 Task: Add Seventh Generation Purely Clean Hand Wash to the cart.
Action: Mouse moved to (1008, 338)
Screenshot: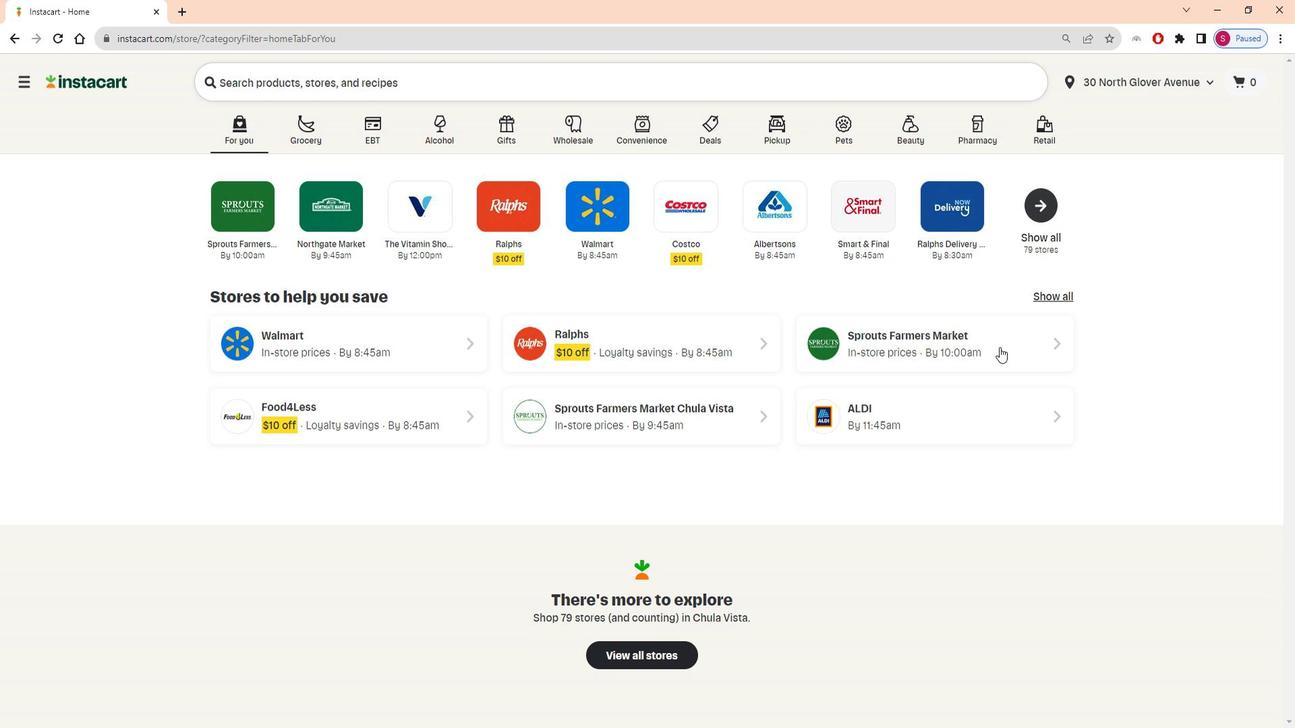 
Action: Mouse pressed left at (1008, 338)
Screenshot: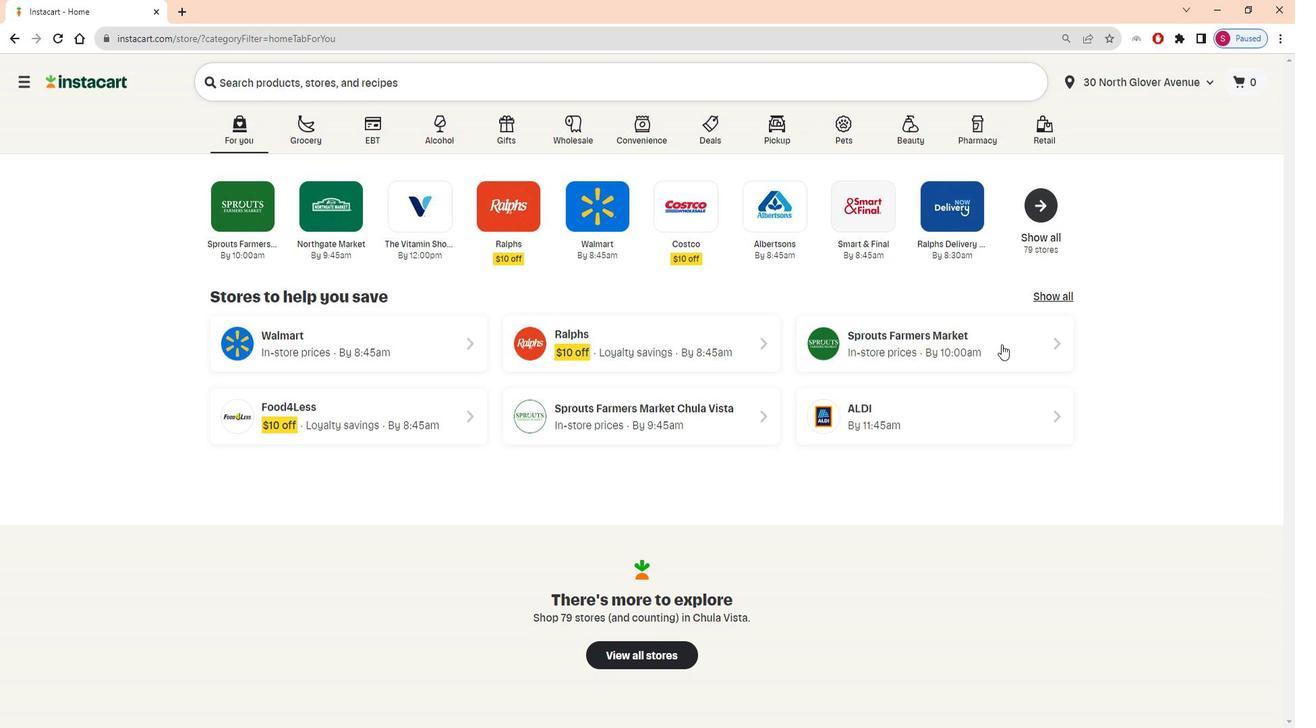 
Action: Mouse moved to (57, 595)
Screenshot: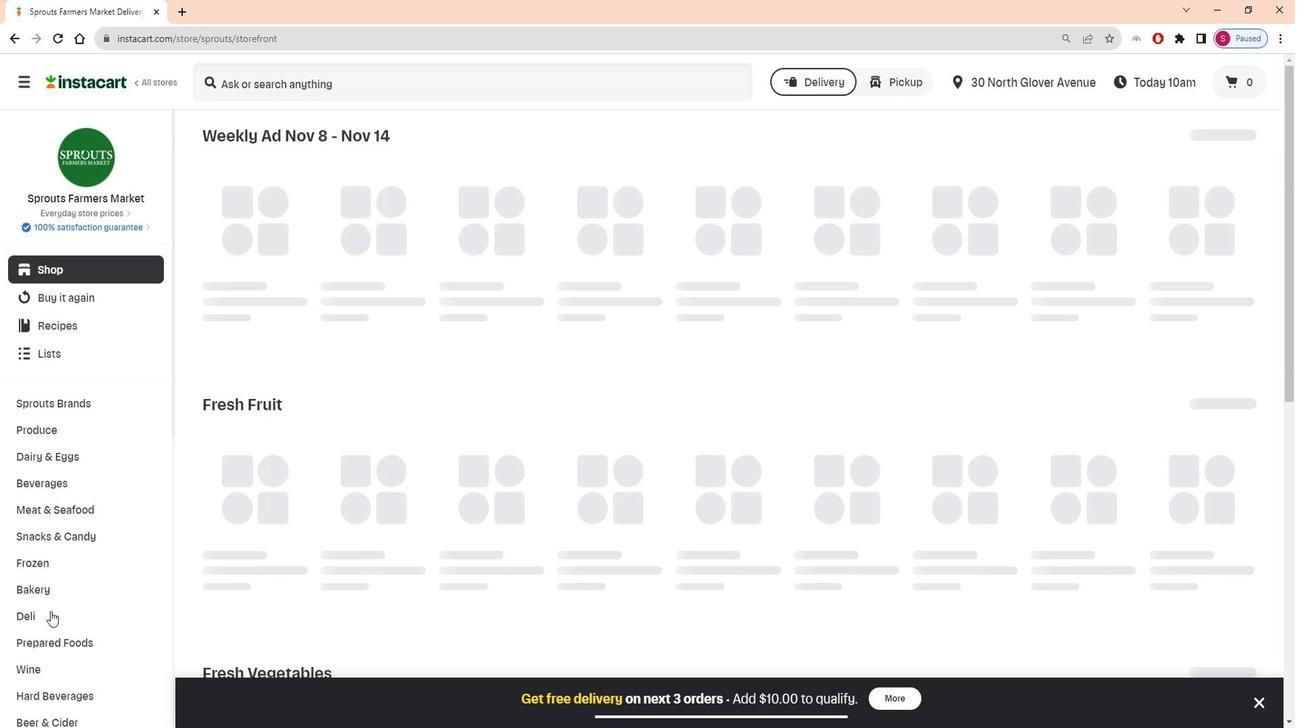 
Action: Mouse scrolled (57, 595) with delta (0, 0)
Screenshot: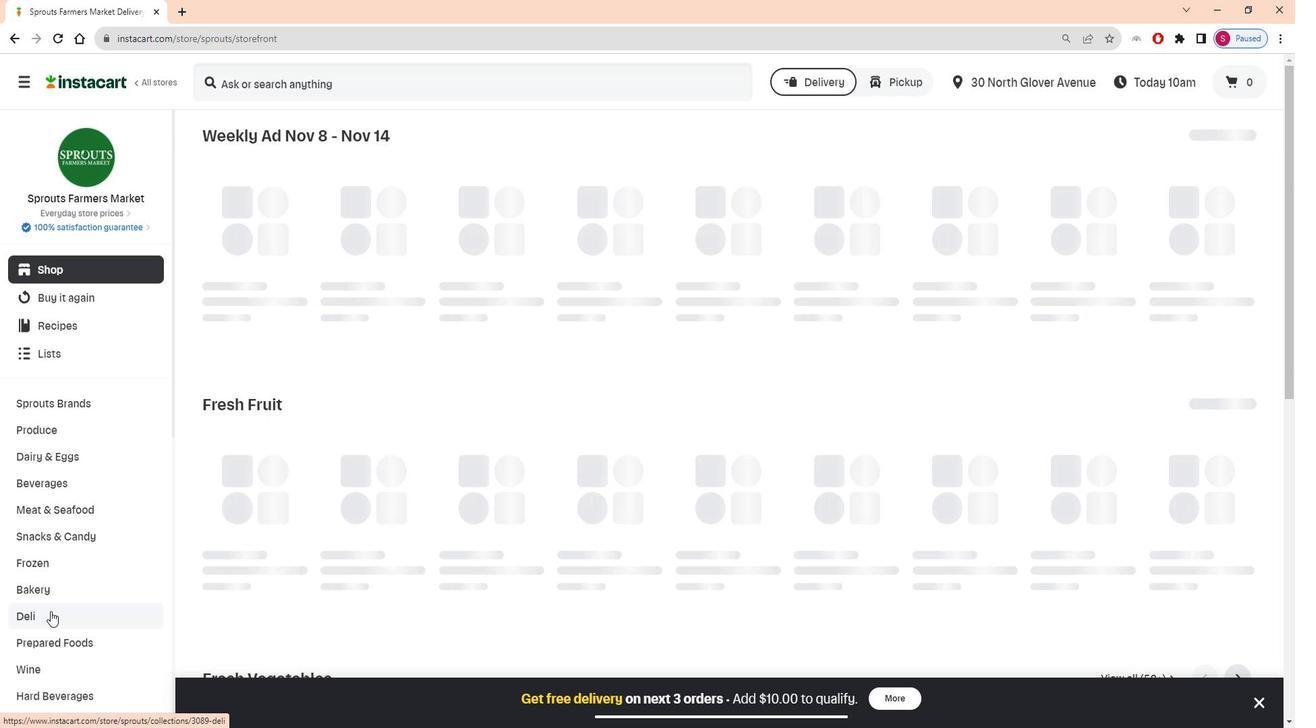 
Action: Mouse scrolled (57, 595) with delta (0, 0)
Screenshot: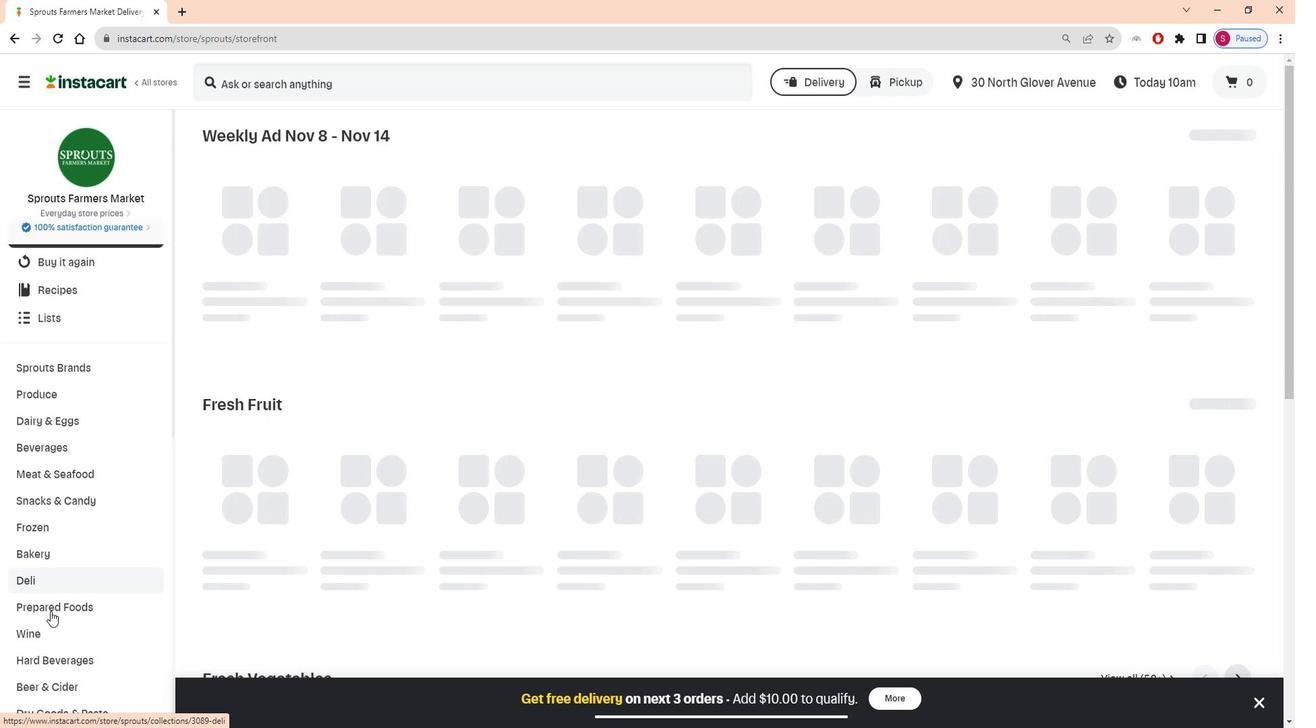 
Action: Mouse scrolled (57, 595) with delta (0, 0)
Screenshot: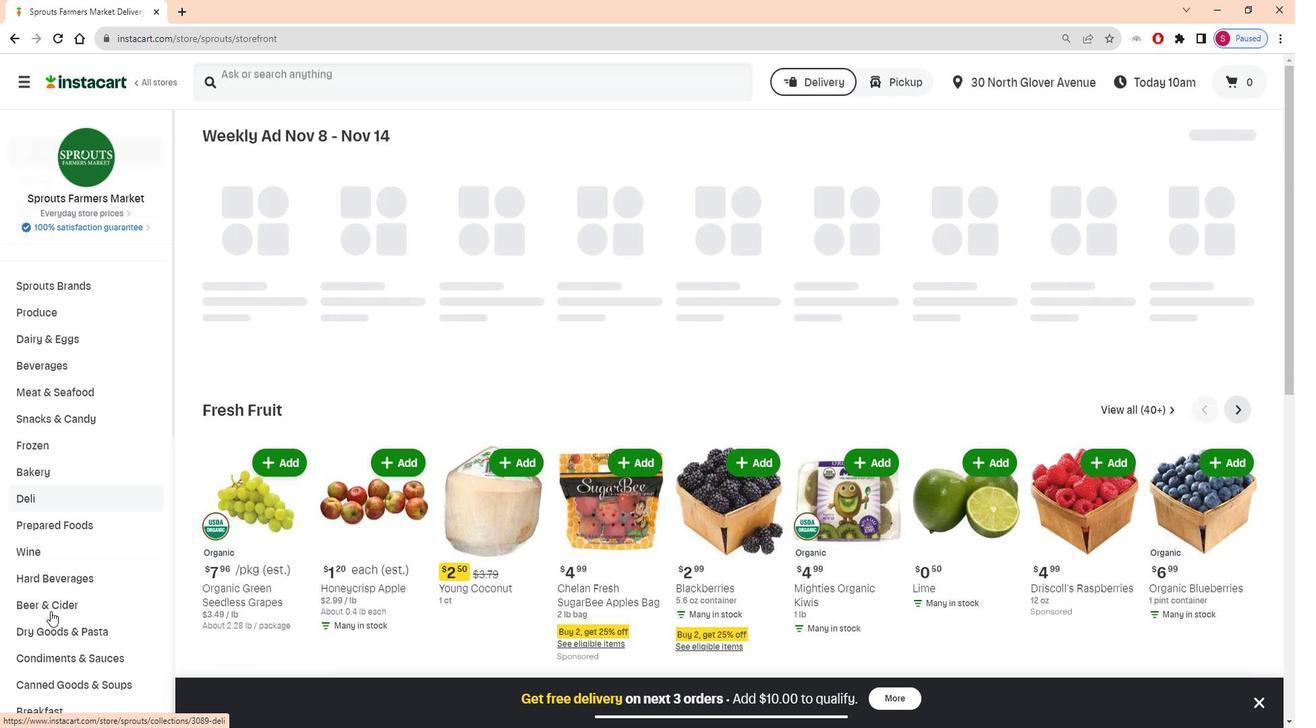 
Action: Mouse scrolled (57, 595) with delta (0, 0)
Screenshot: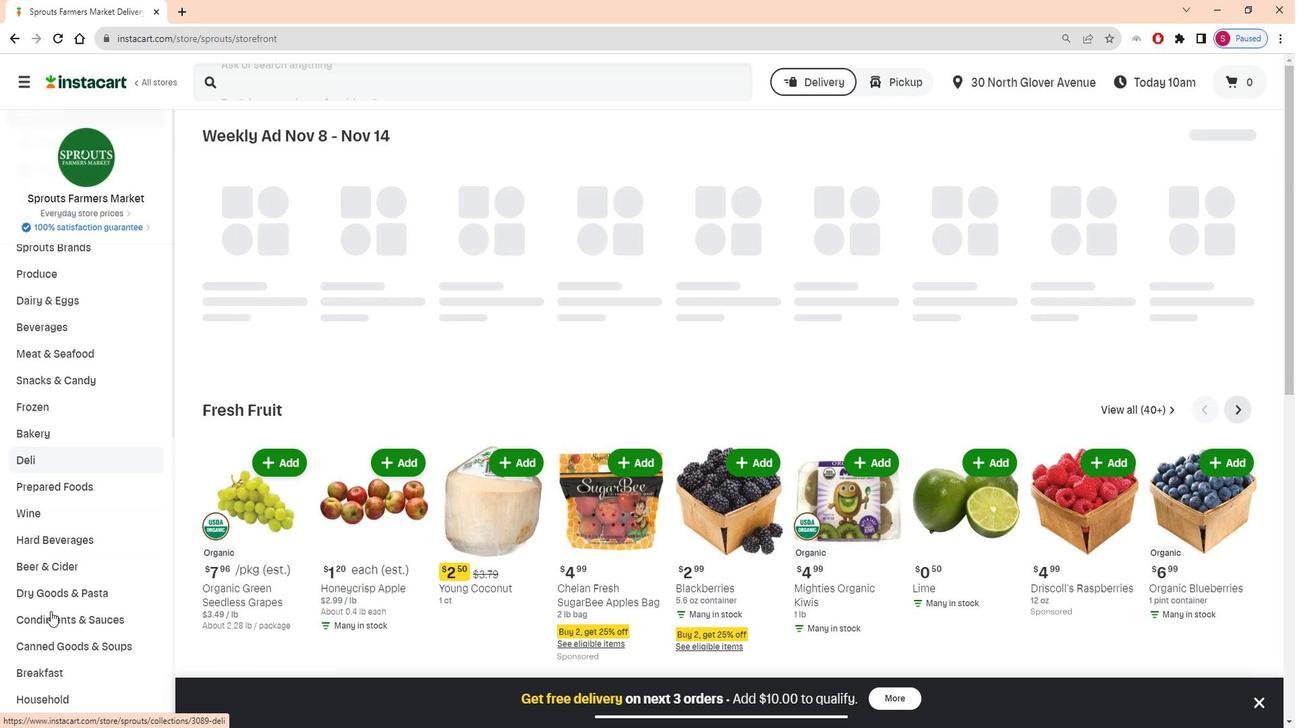 
Action: Mouse scrolled (57, 595) with delta (0, 0)
Screenshot: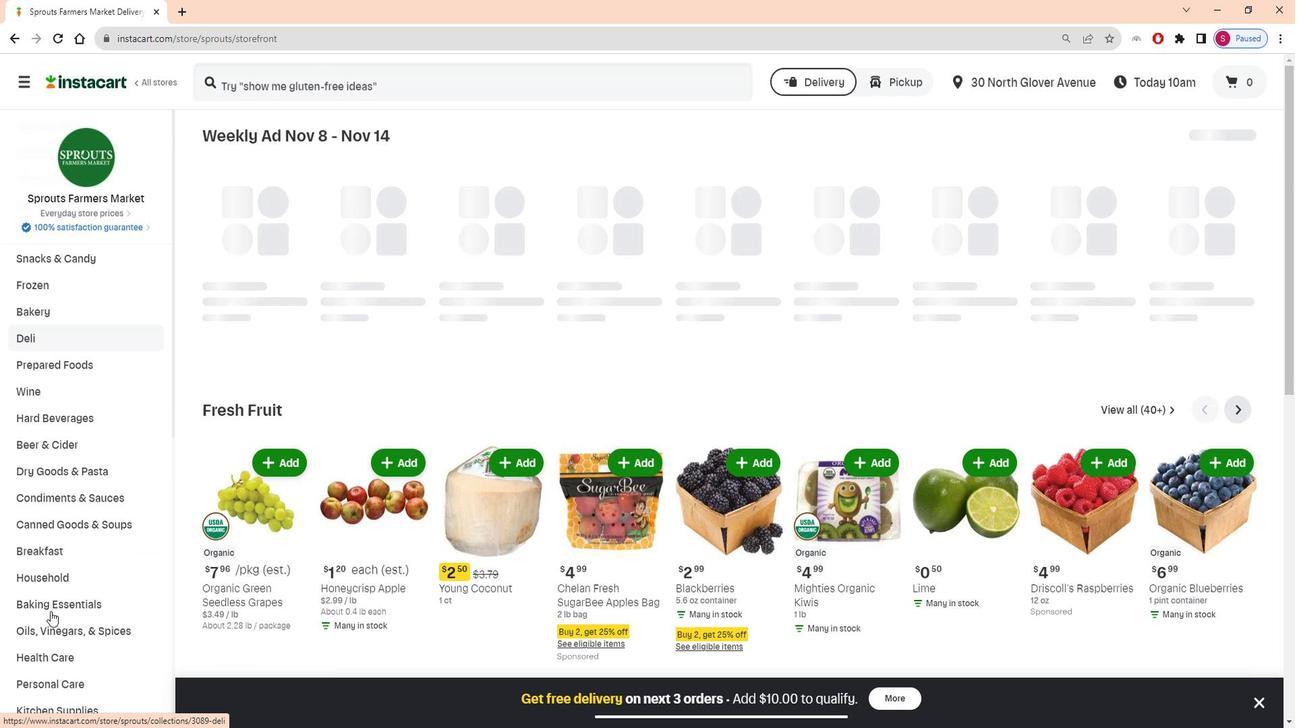 
Action: Mouse moved to (70, 590)
Screenshot: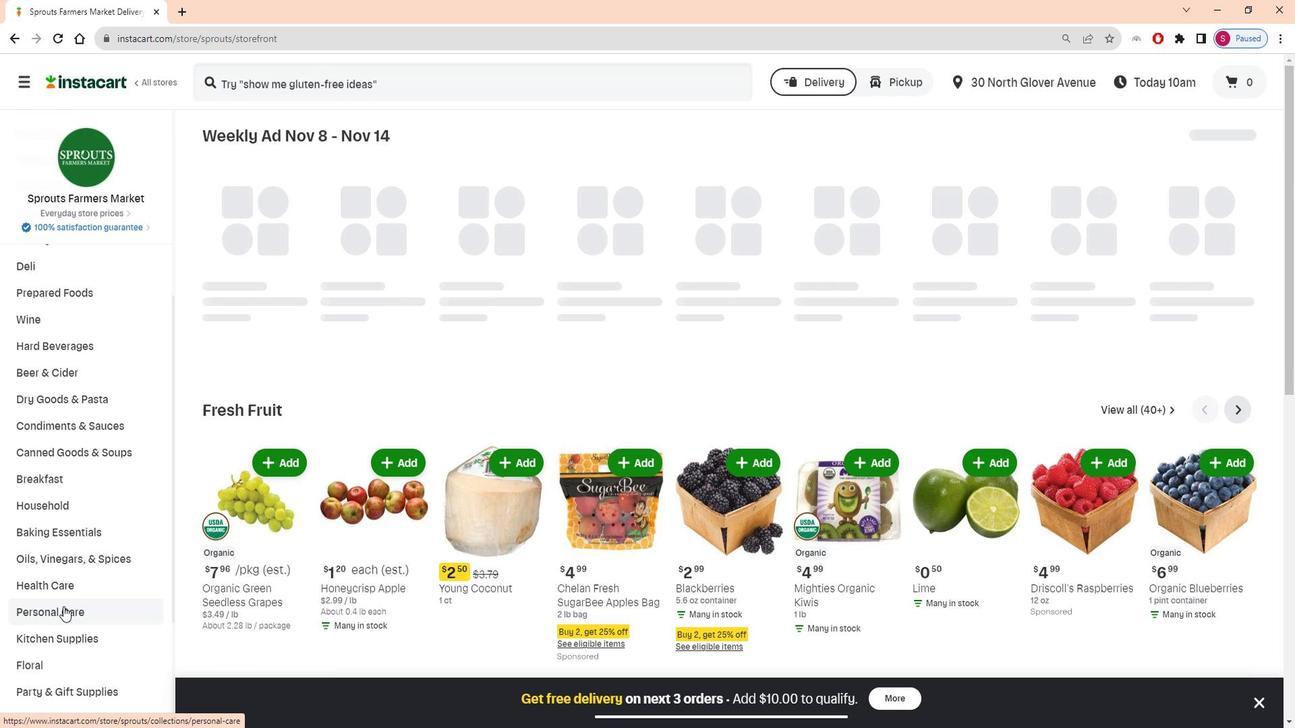 
Action: Mouse pressed left at (70, 590)
Screenshot: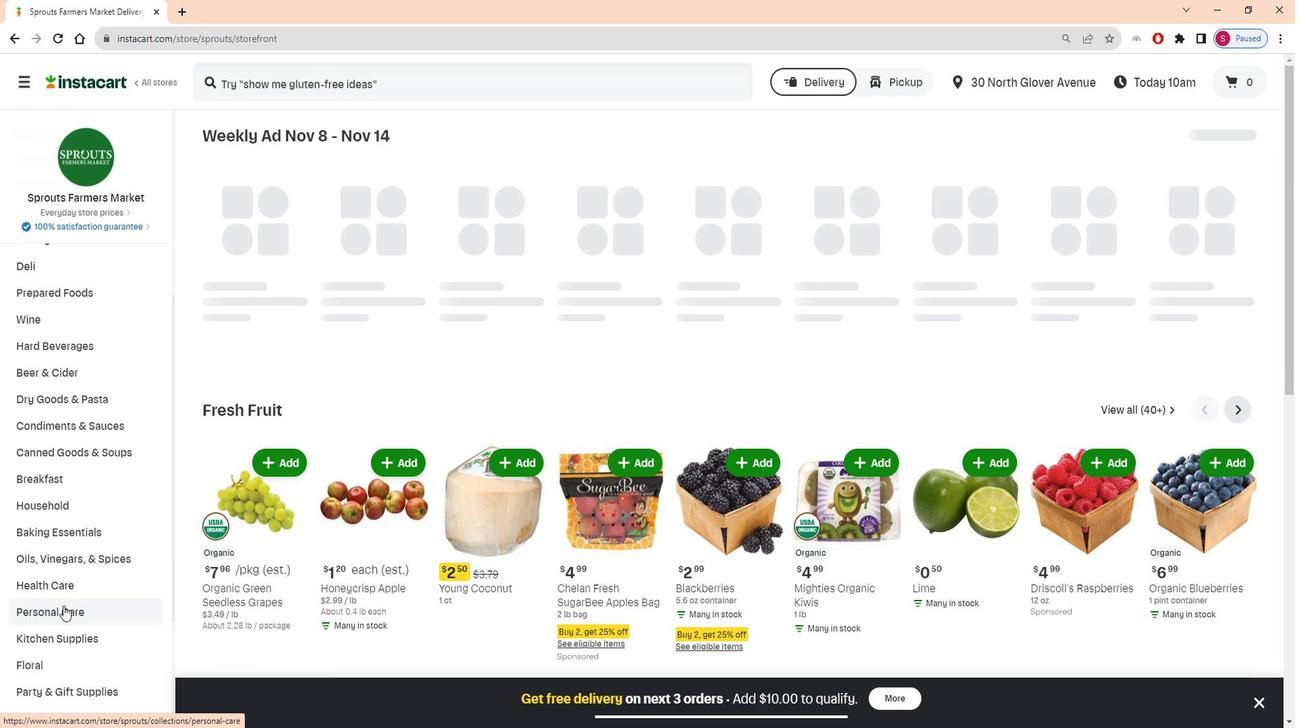 
Action: Mouse moved to (343, 182)
Screenshot: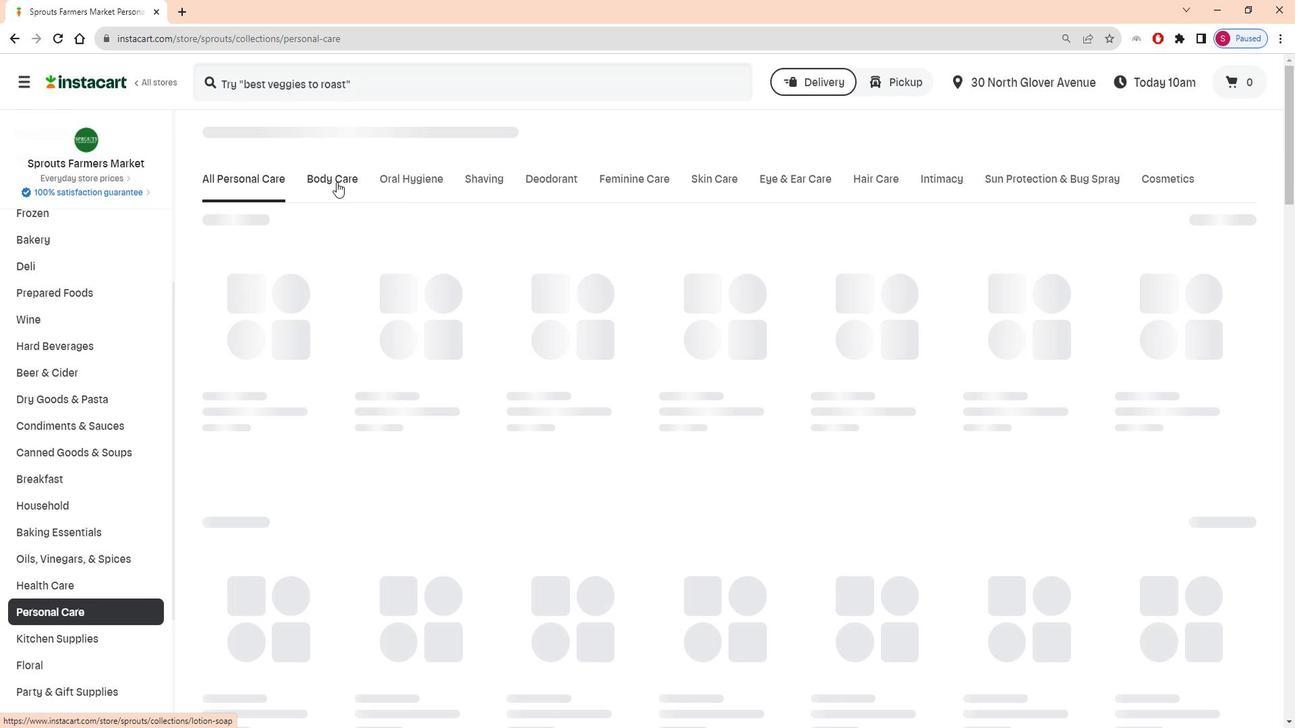 
Action: Mouse pressed left at (343, 182)
Screenshot: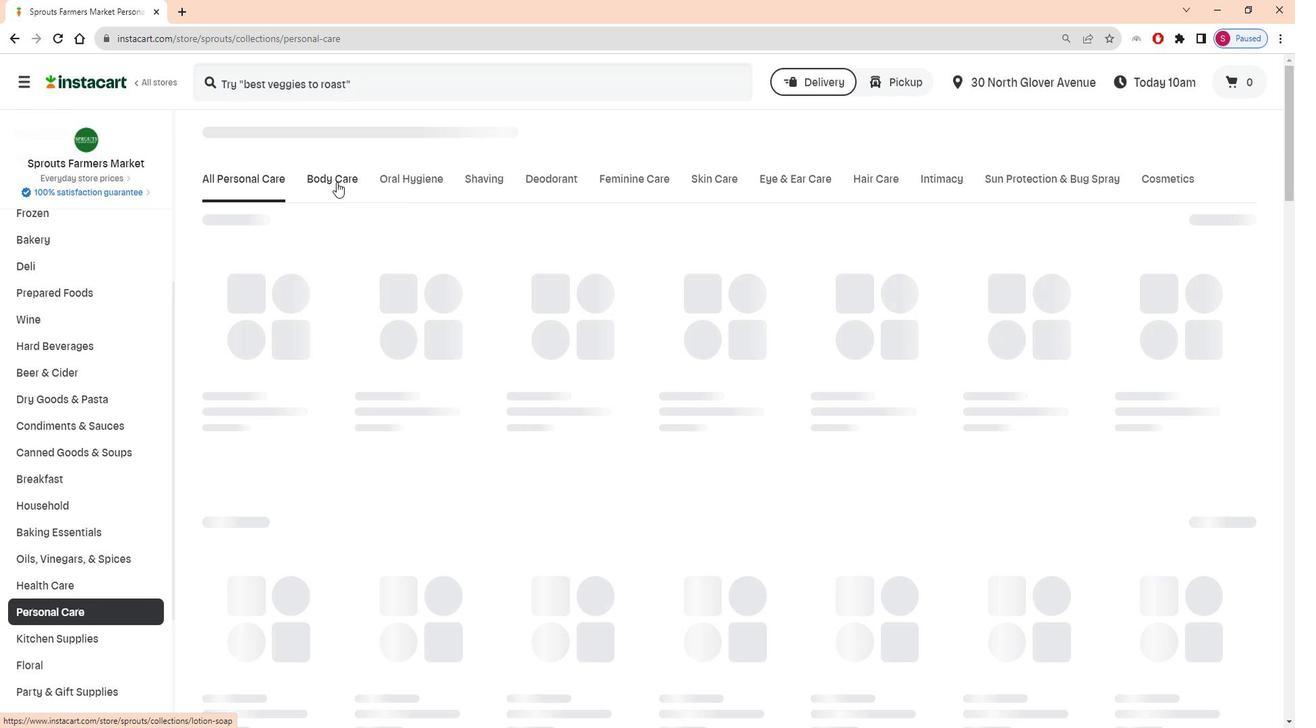 
Action: Mouse moved to (443, 225)
Screenshot: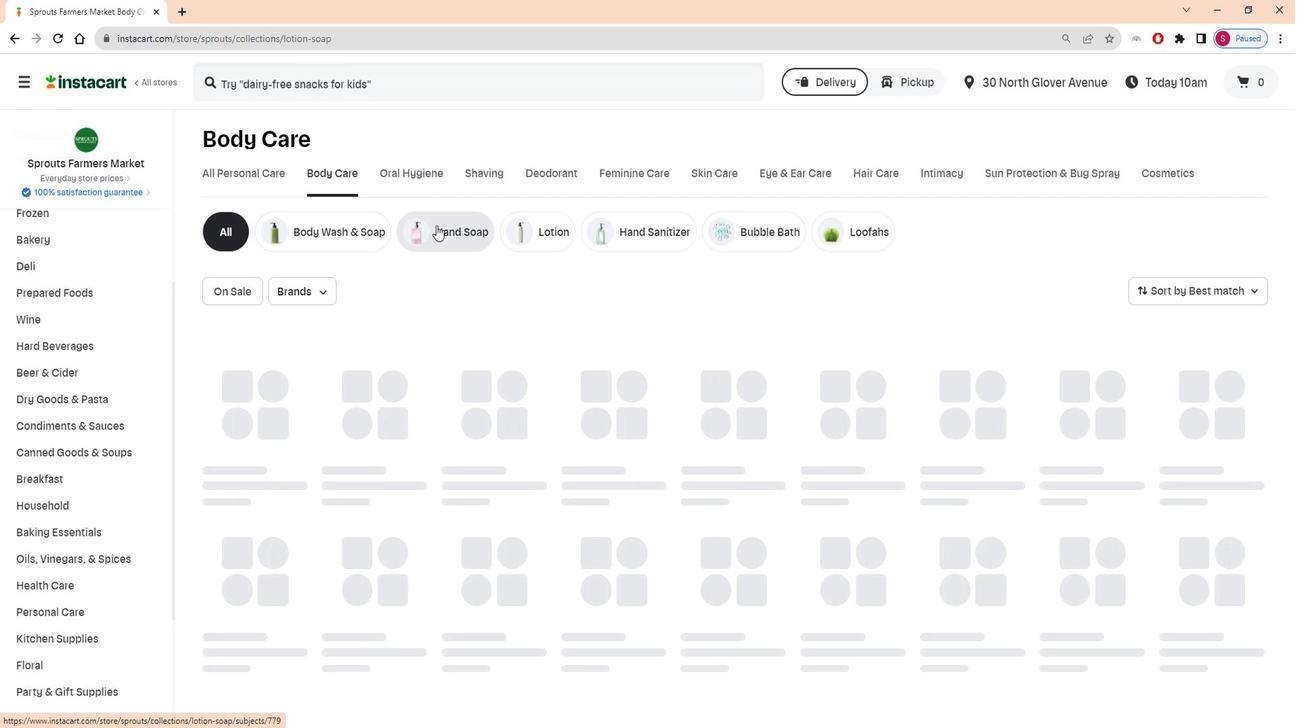 
Action: Mouse pressed left at (443, 225)
Screenshot: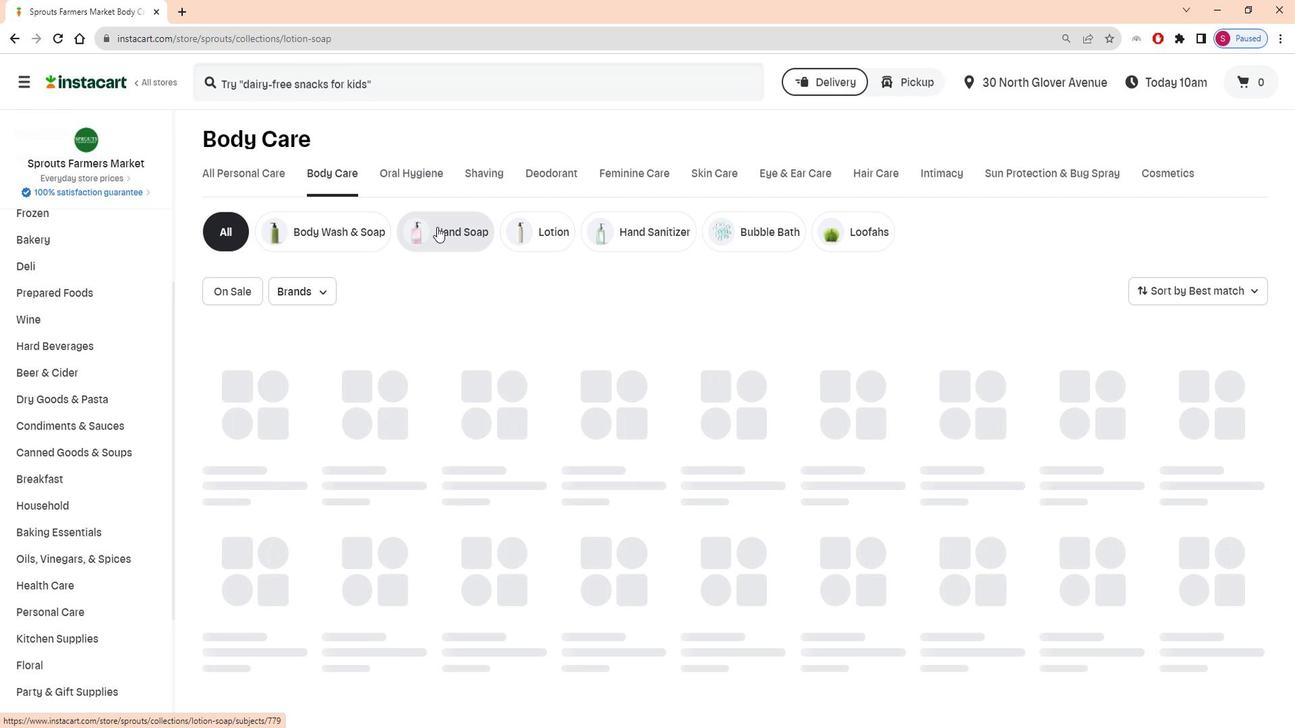 
Action: Mouse moved to (393, 93)
Screenshot: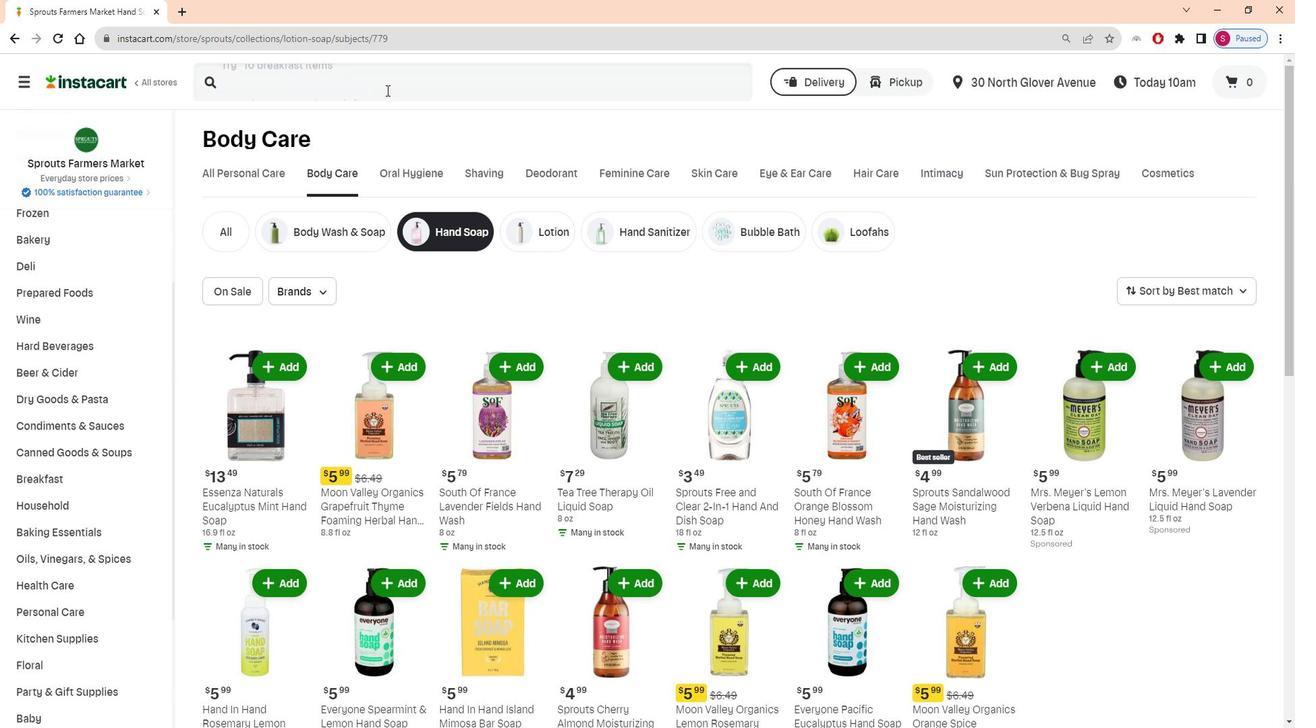
Action: Mouse pressed left at (393, 93)
Screenshot: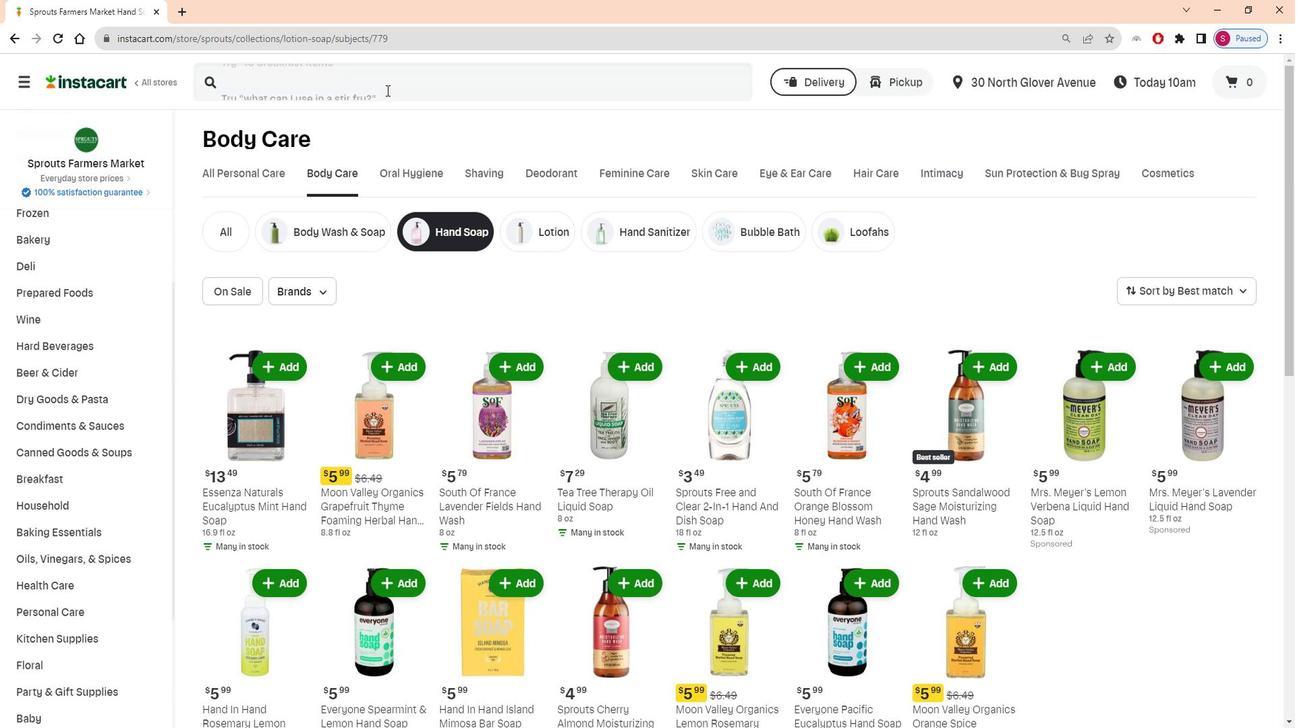 
Action: Mouse moved to (396, 92)
Screenshot: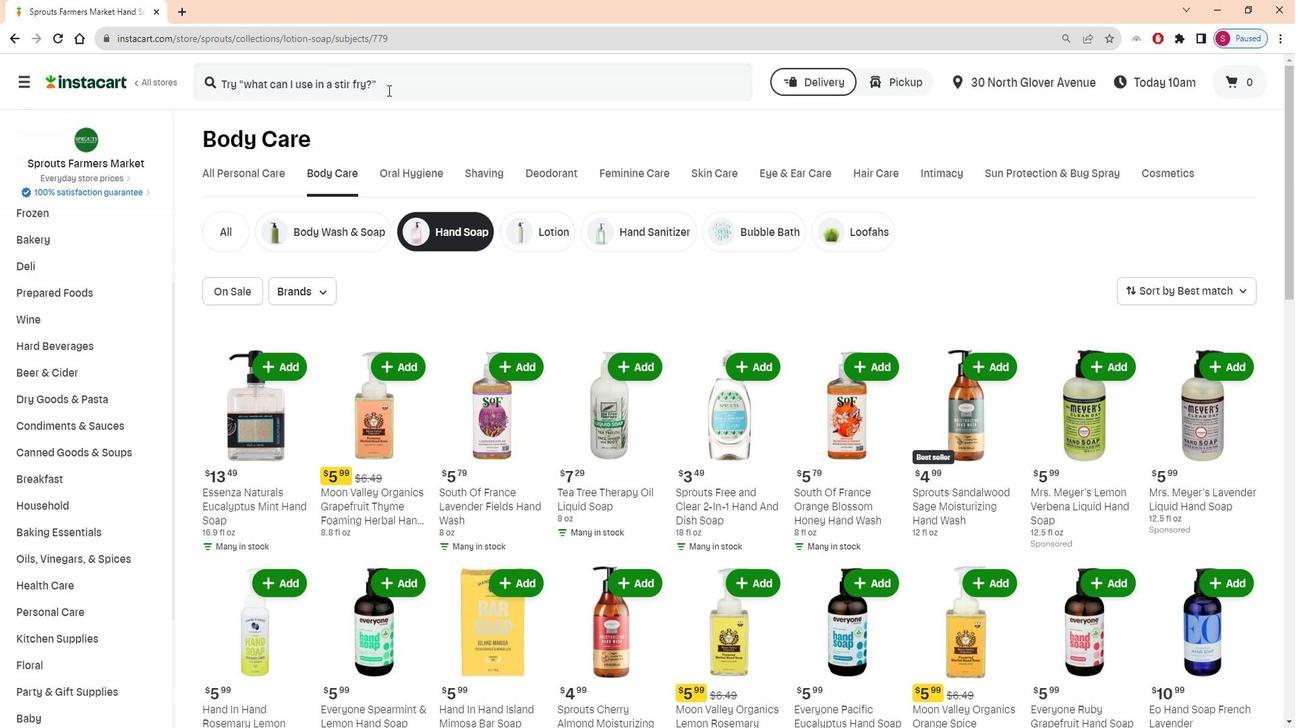 
Action: Mouse pressed left at (396, 92)
Screenshot: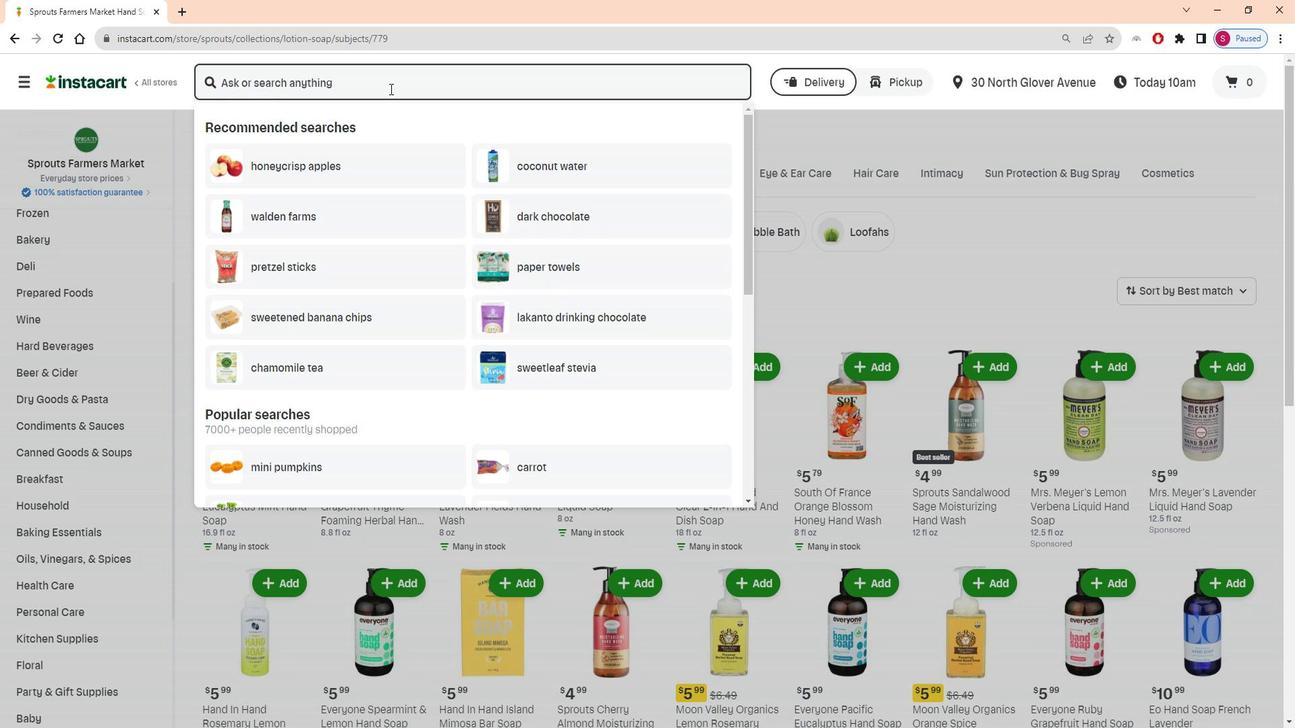 
Action: Key pressed <Key.shift>Seventh<Key.space><Key.shift>Genert<Key.backspace>ation<Key.space><Key.space><Key.space><Key.space><Key.space><Key.space><Key.space><Key.space><Key.space><Key.backspace><Key.backspace><Key.backspace><Key.backspace><Key.backspace><Key.backspace><Key.backspace><Key.backspace><Key.space><Key.backspace><Key.backspace><Key.space><Key.shift>Purely<Key.space><Key.shift>Clean<Key.space><Key.shift>Hand<Key.space><Key.shift>Wash<Key.space><Key.enter>
Screenshot: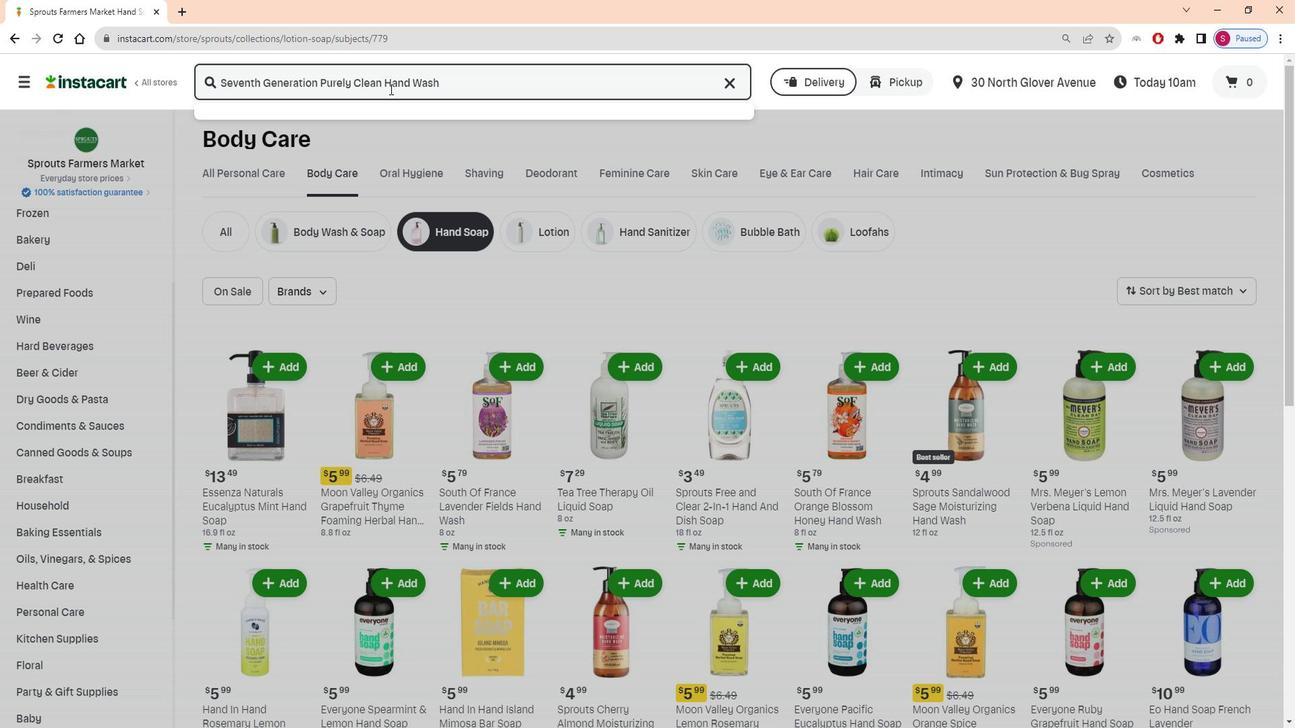 
Action: Mouse moved to (364, 220)
Screenshot: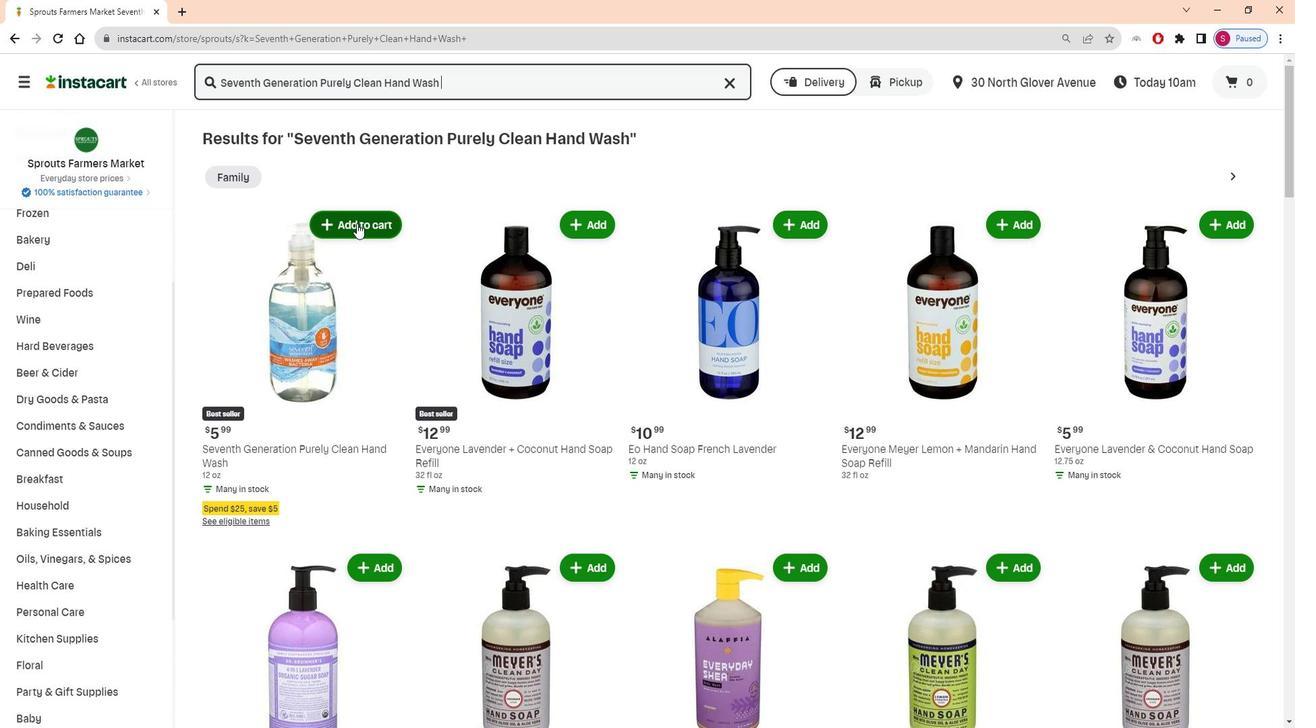 
Action: Mouse pressed left at (364, 220)
Screenshot: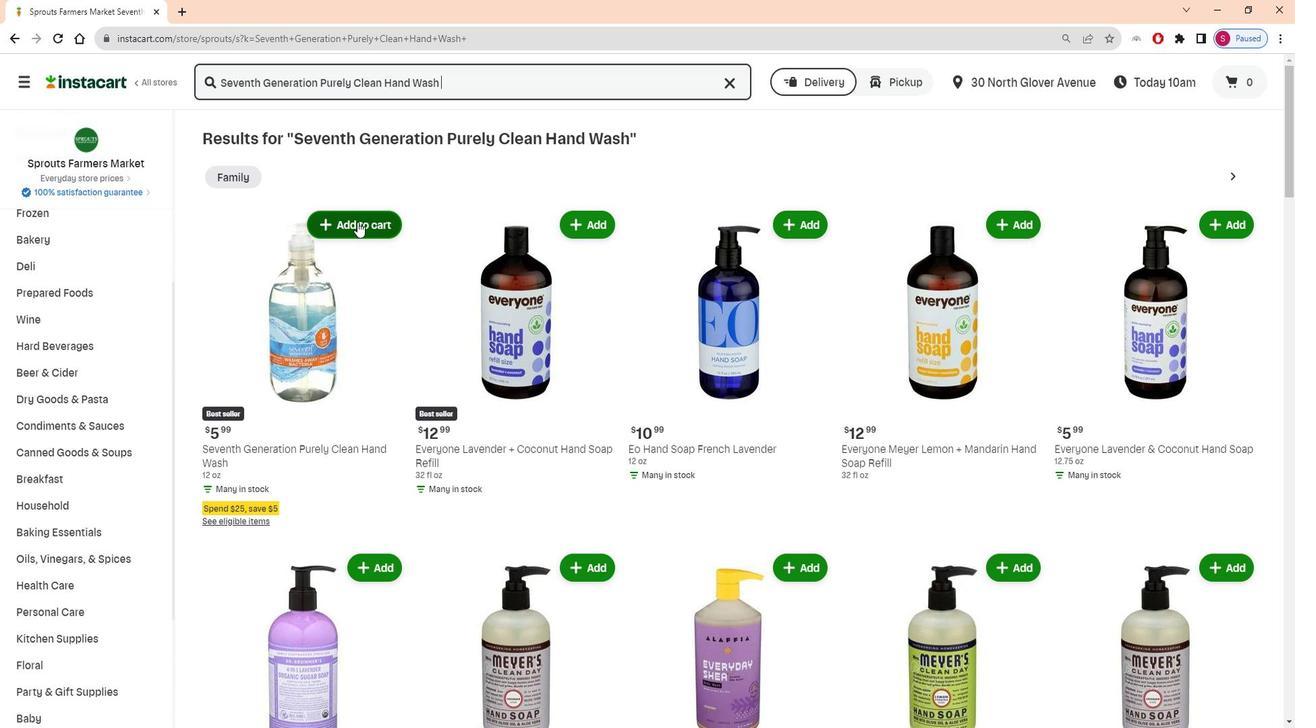 
Action: Mouse moved to (472, 186)
Screenshot: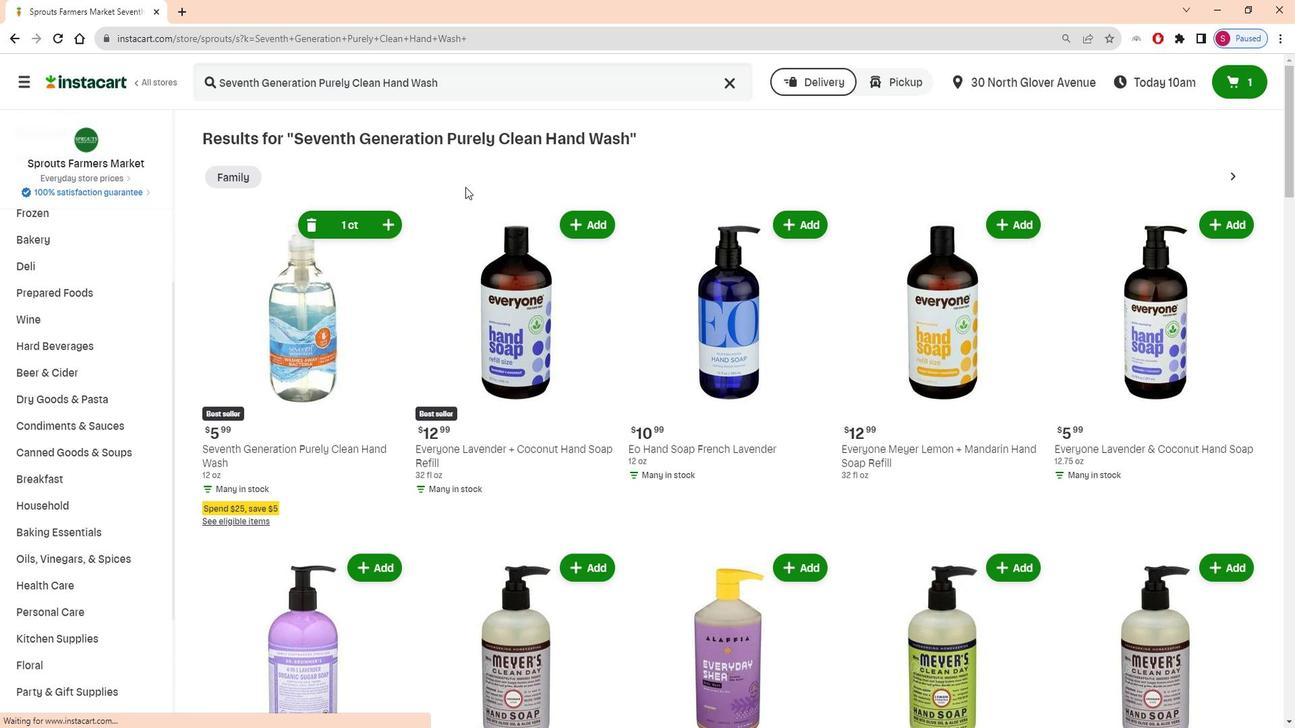 
